 Task: Create in the project VentureTech and in the Backlog issue 'Create a new online platform for online art courses with advanced virtual exhibition and portfolio features' a child issue 'Data retention policy creation and auditing', and assign it to team member softage.1@softage.net.
Action: Mouse moved to (879, 287)
Screenshot: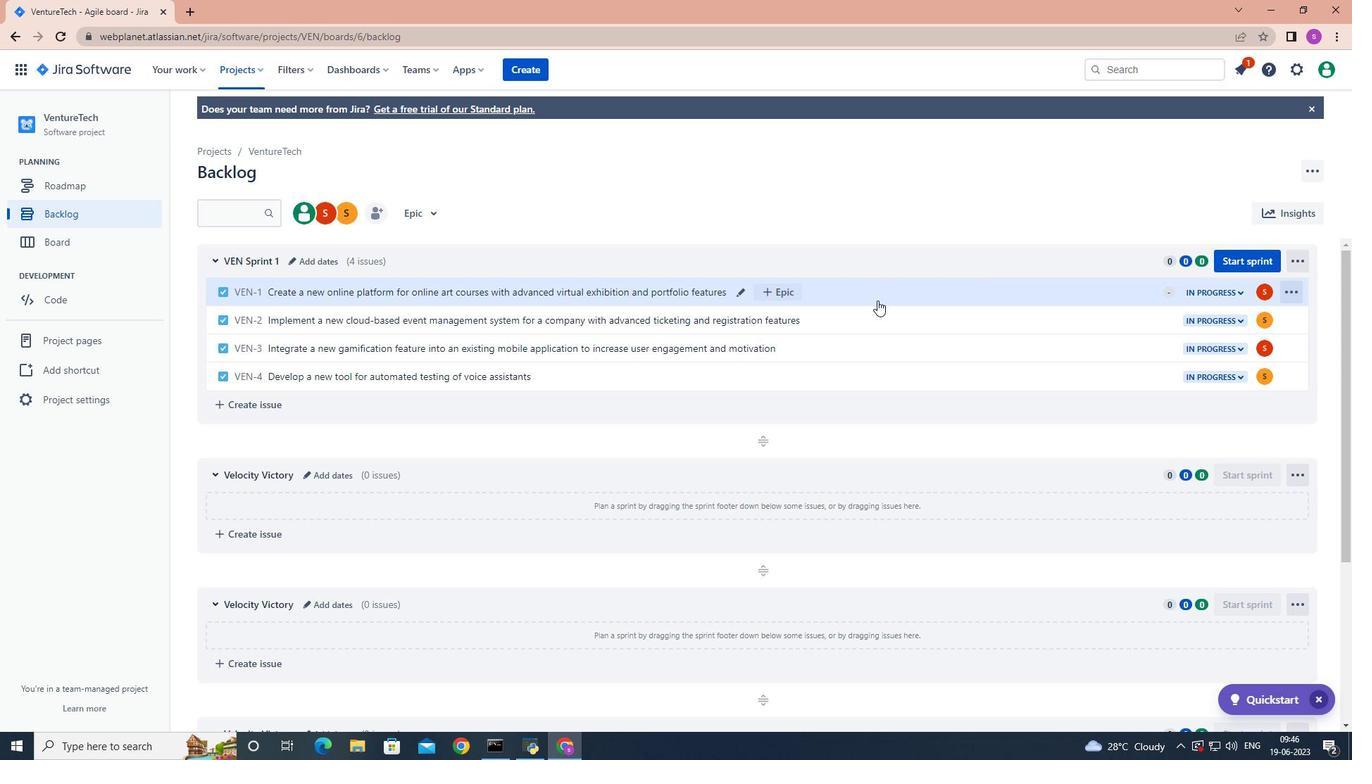 
Action: Mouse pressed left at (879, 287)
Screenshot: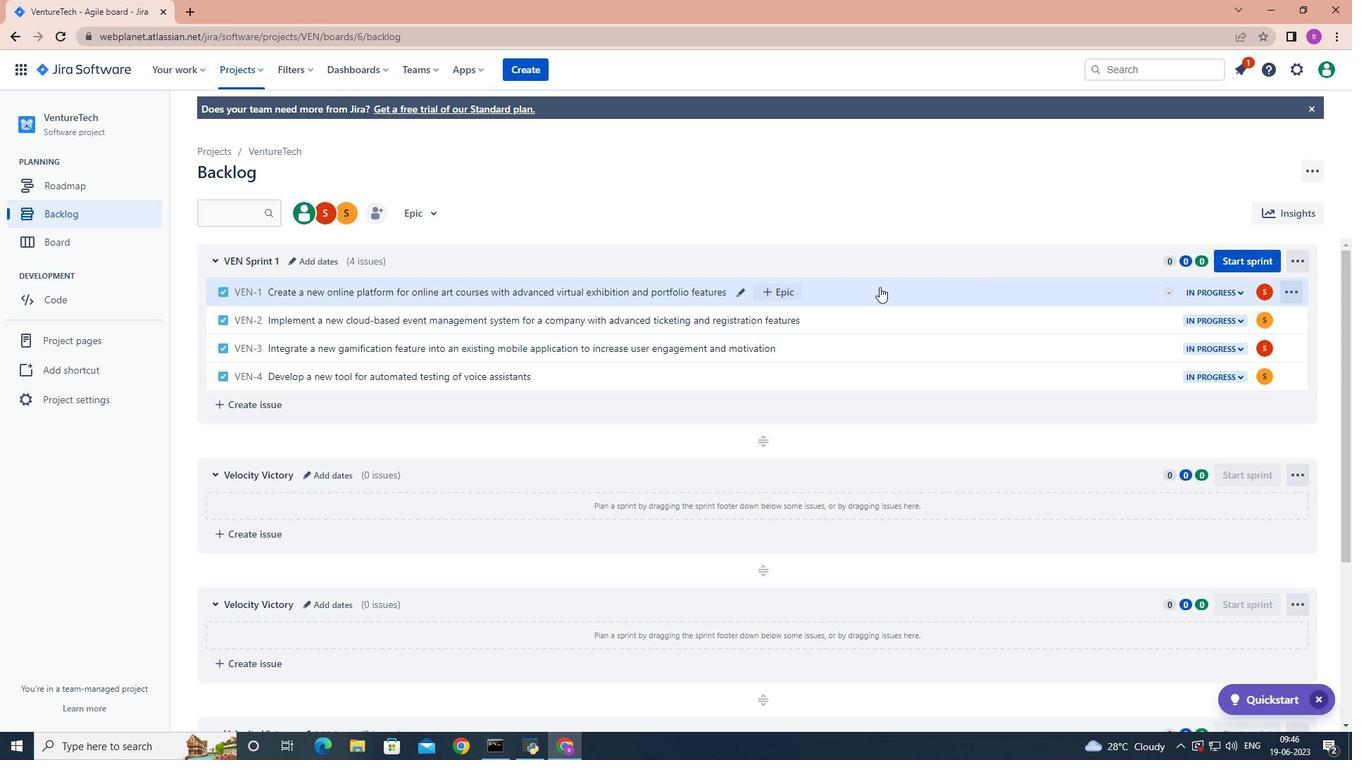 
Action: Mouse moved to (1104, 372)
Screenshot: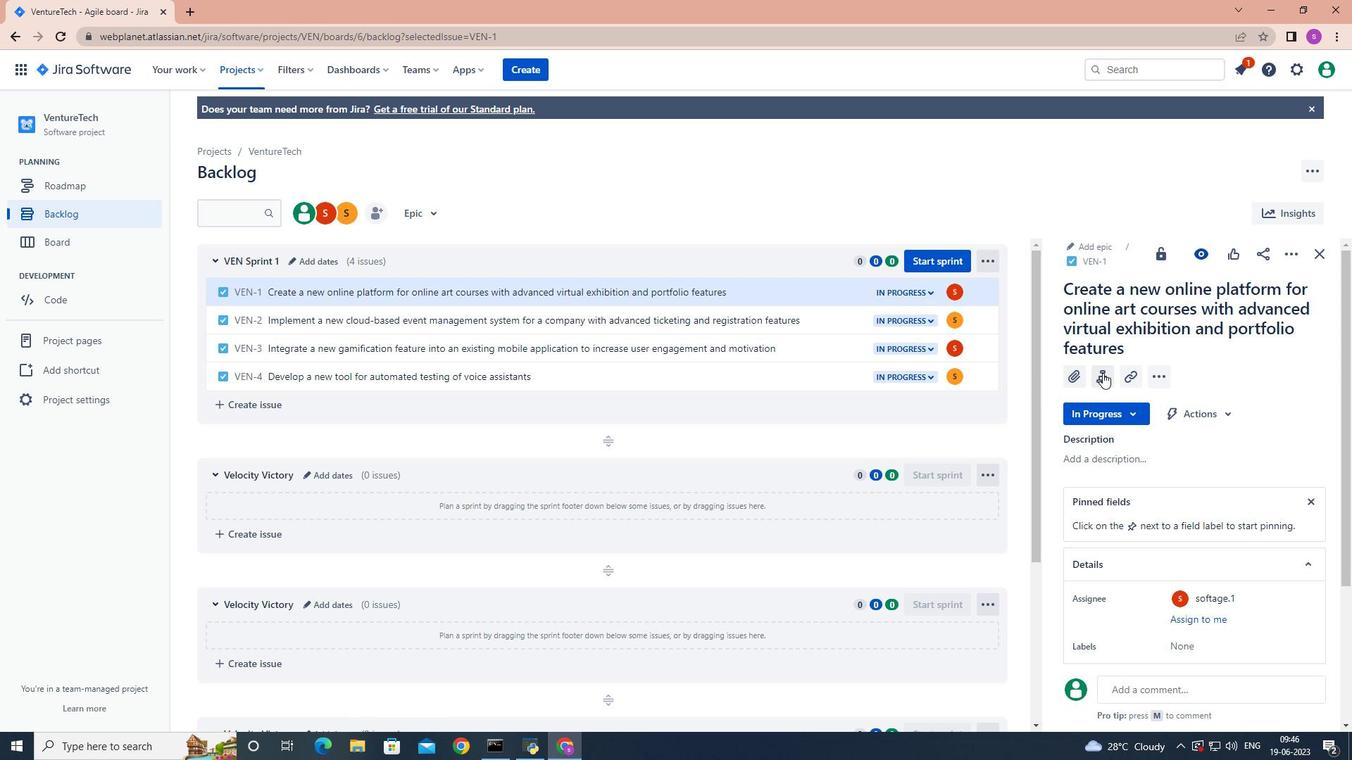 
Action: Mouse pressed left at (1104, 372)
Screenshot: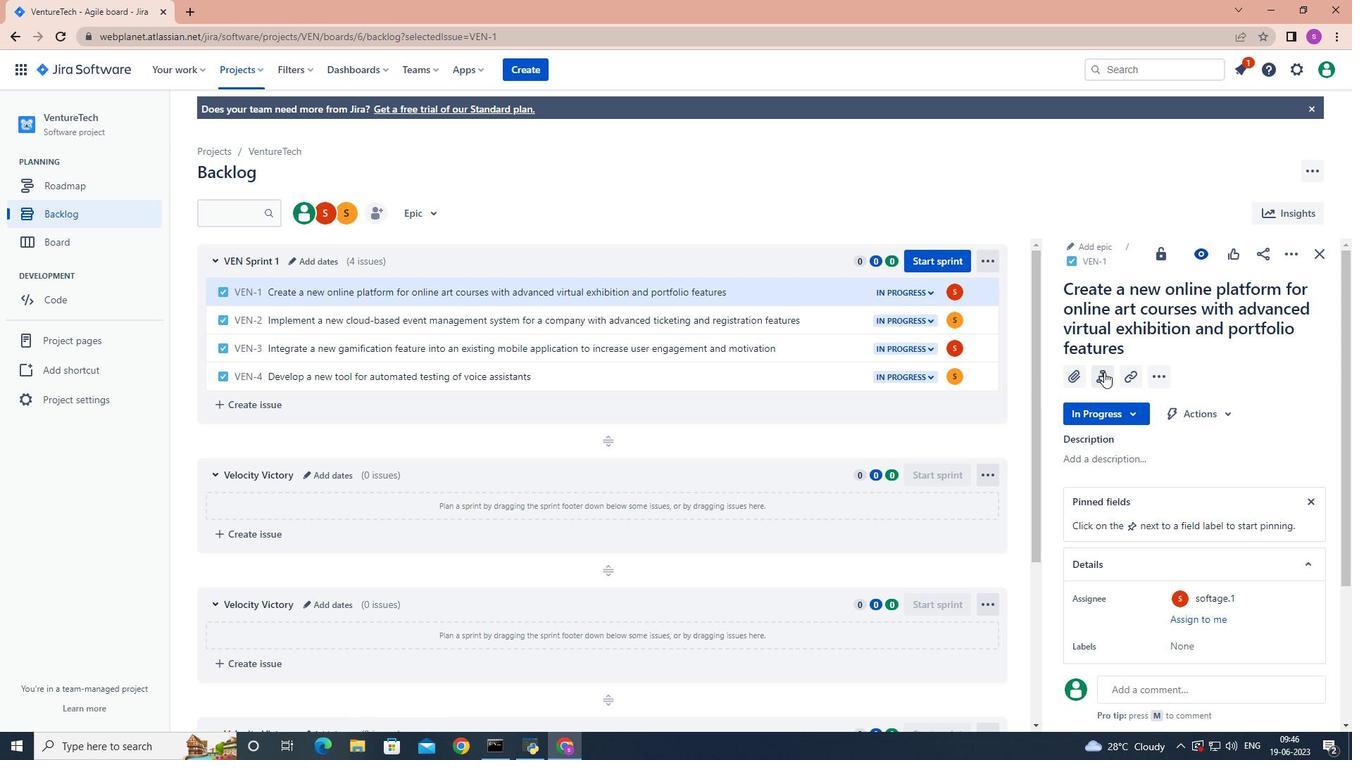 
Action: Mouse moved to (1096, 430)
Screenshot: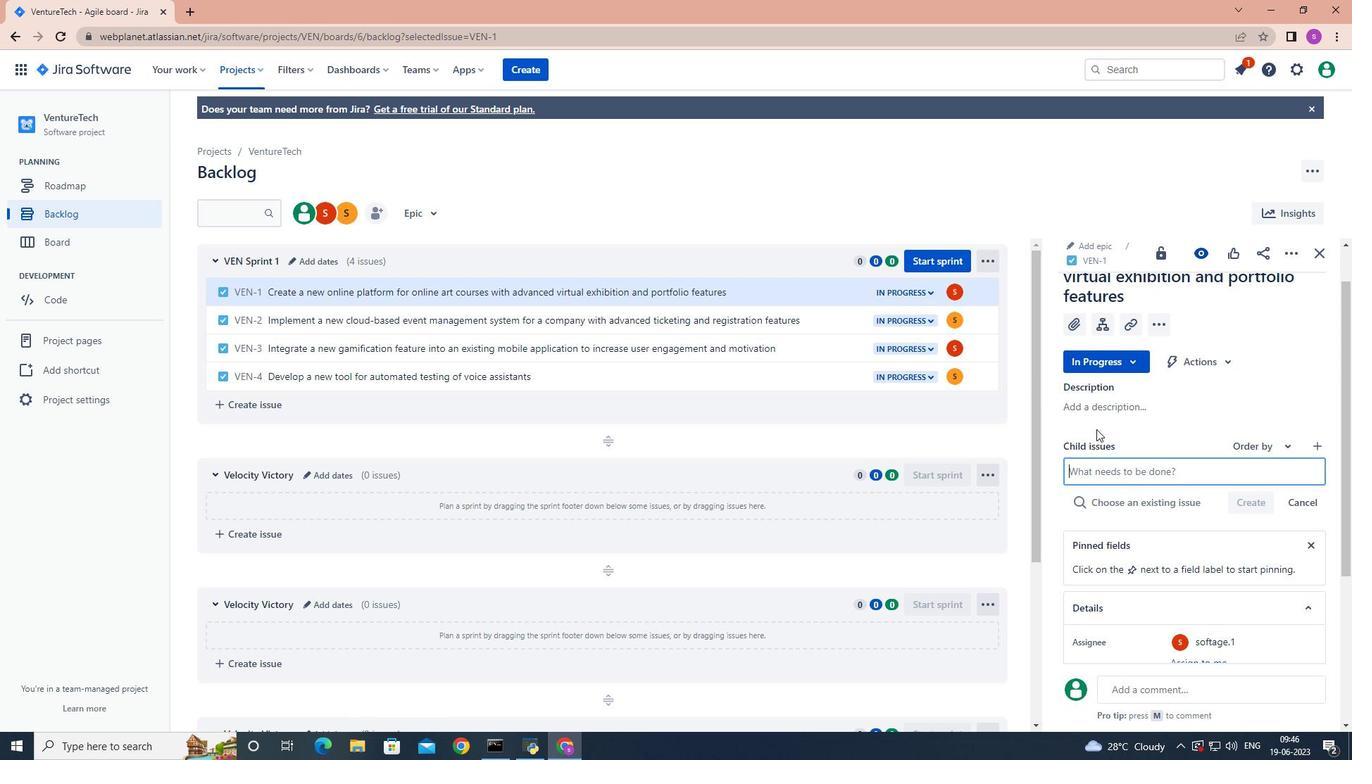 
Action: Key pressed <Key.shift>Data<Key.space>retention<Key.space>policy<Key.space>creation<Key.space>and<Key.space>auditing<Key.enter>
Screenshot: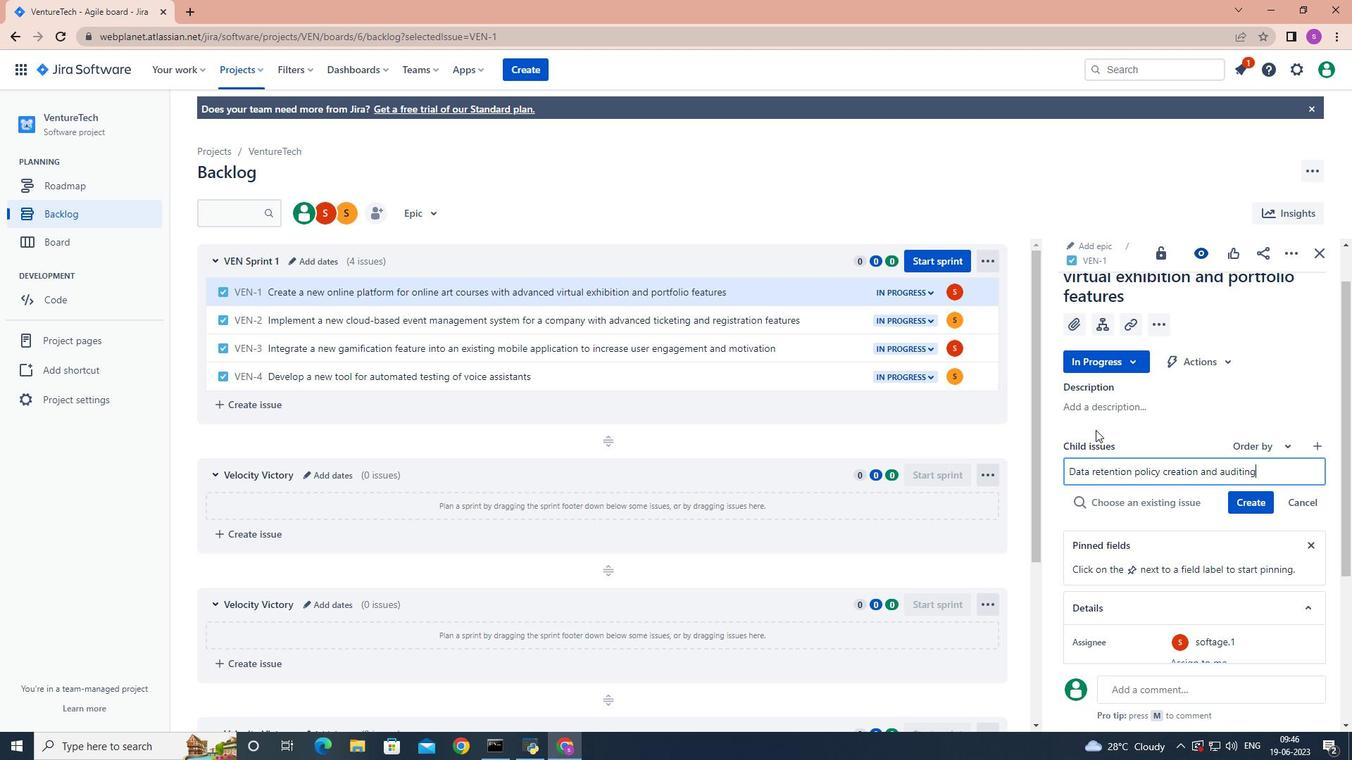 
Action: Mouse moved to (1262, 477)
Screenshot: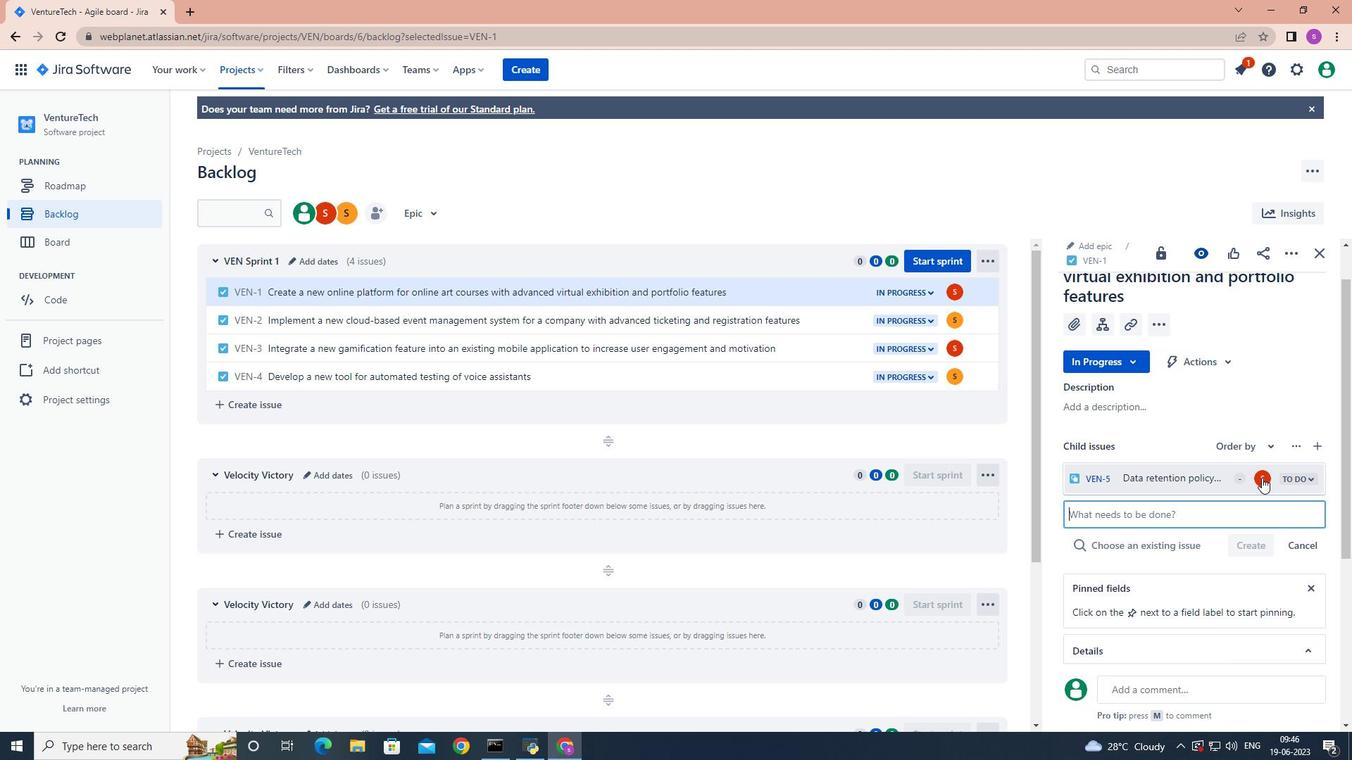 
Action: Mouse pressed left at (1262, 477)
Screenshot: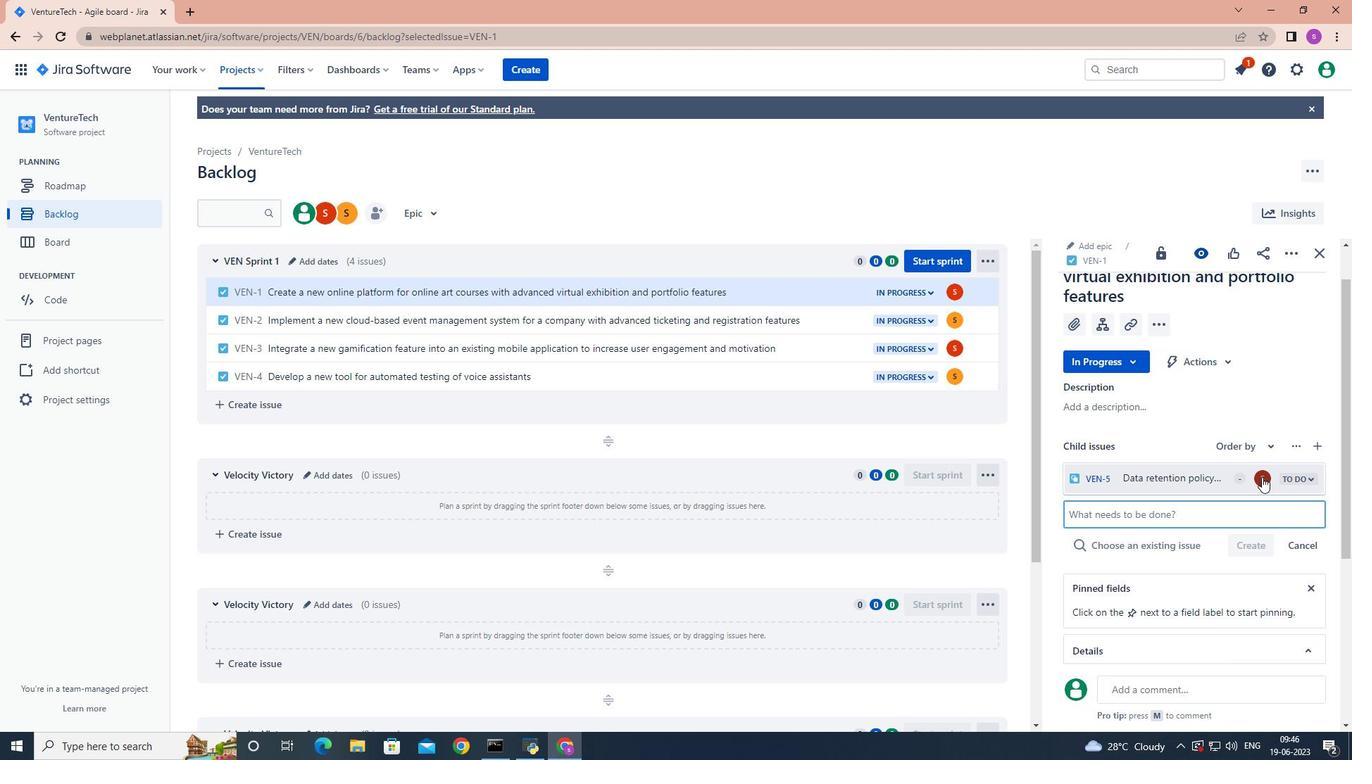 
Action: Mouse moved to (1261, 477)
Screenshot: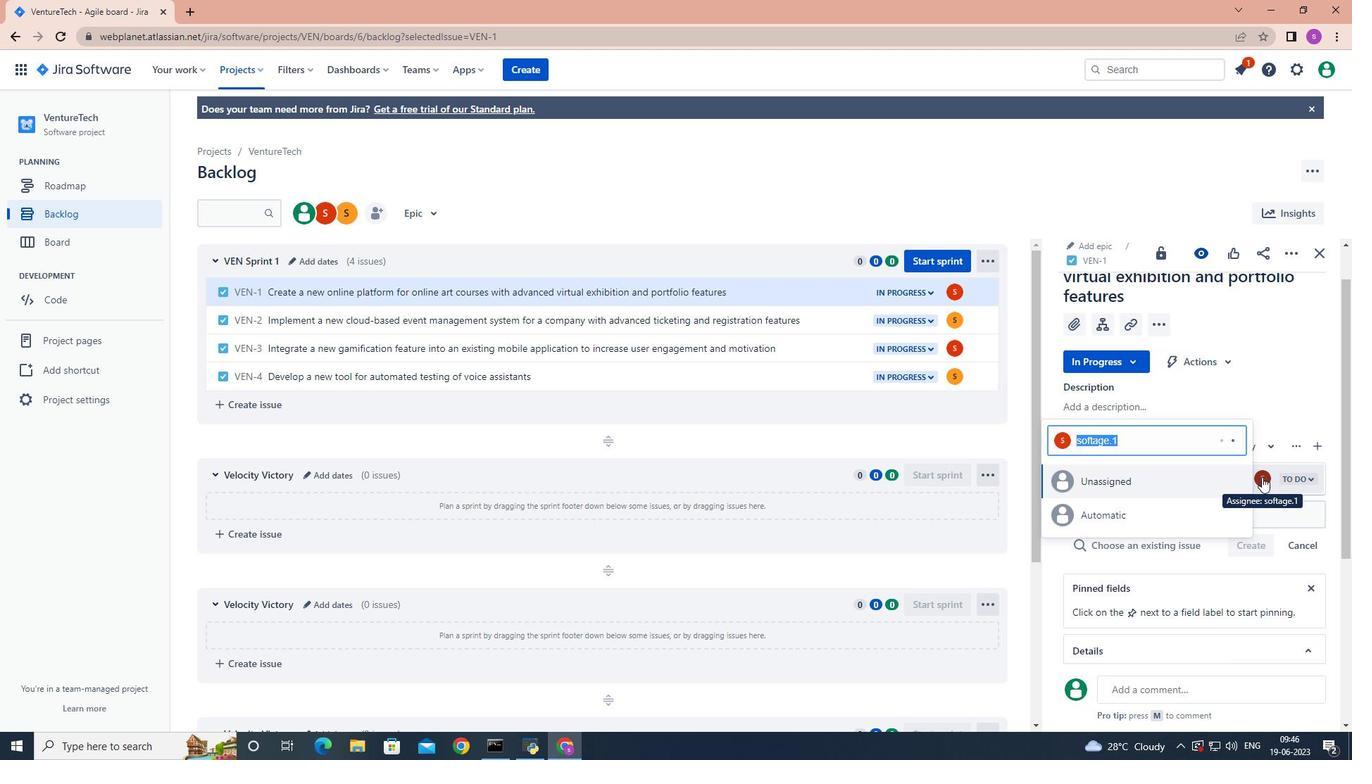 
Action: Key pressed softage.1
Screenshot: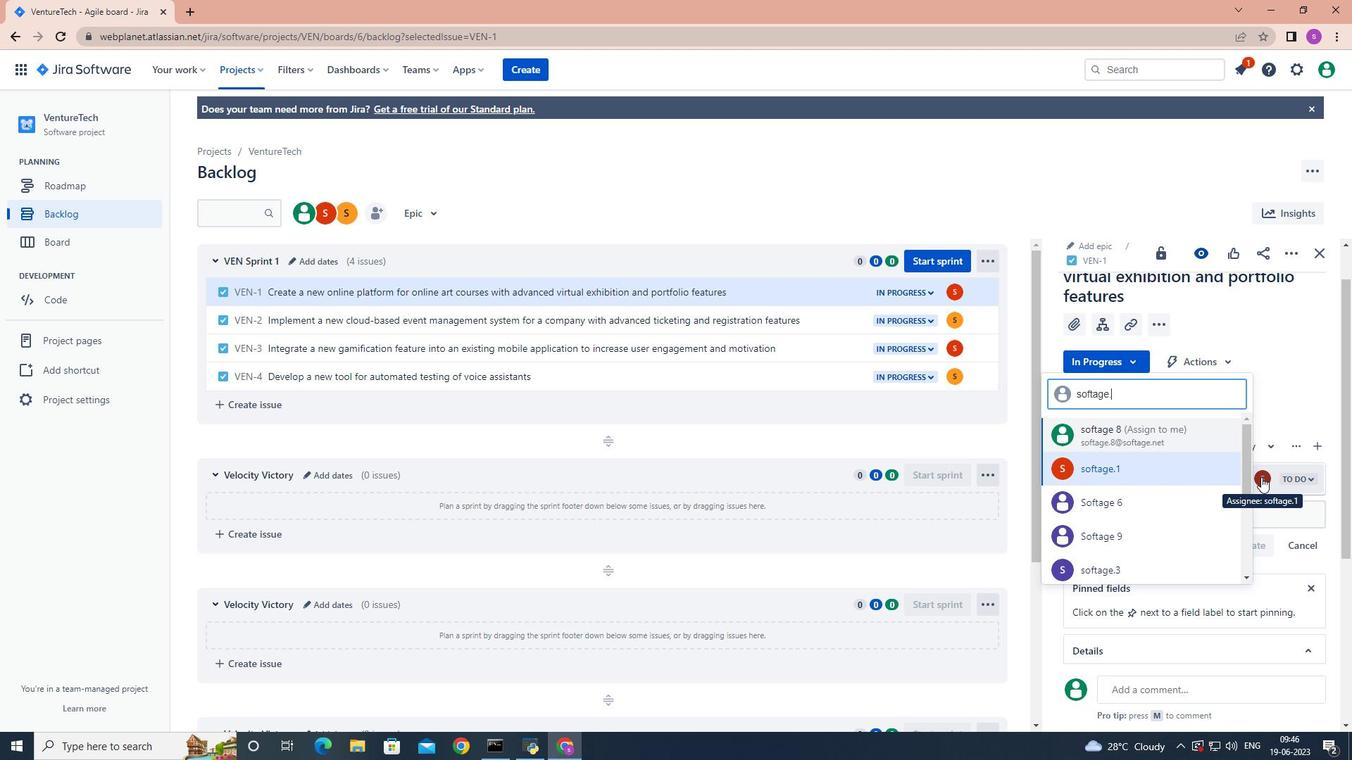 
Action: Mouse moved to (1137, 465)
Screenshot: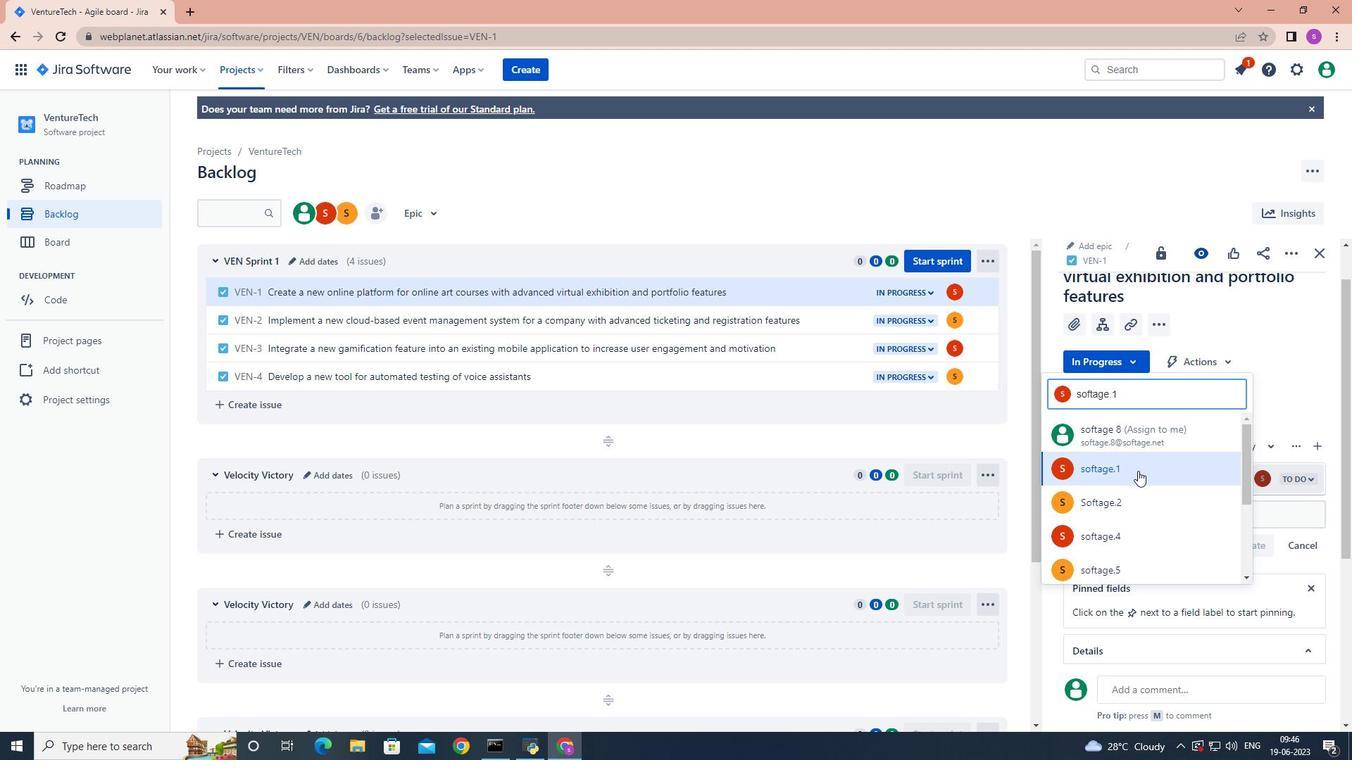 
Action: Mouse pressed left at (1137, 465)
Screenshot: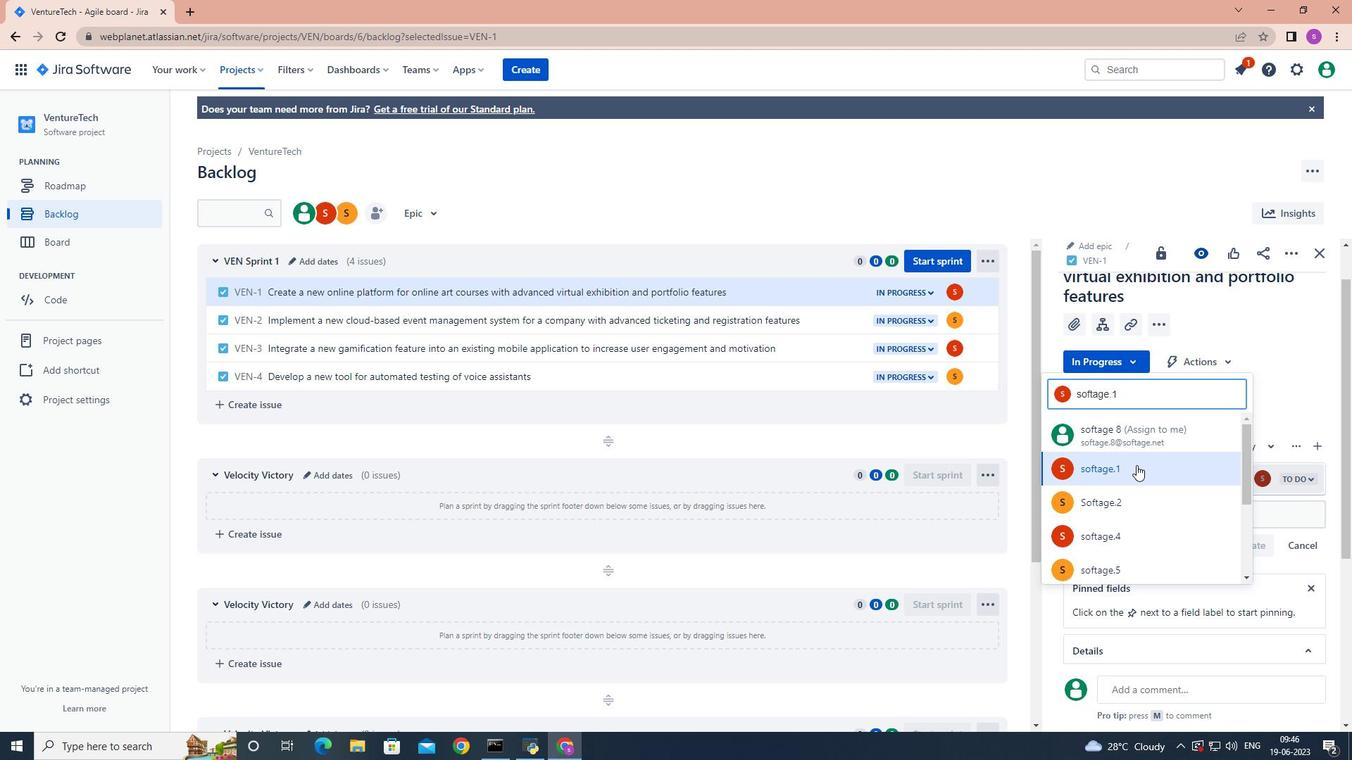 
